Task: Learn more about a business.
Action: Mouse moved to (631, 85)
Screenshot: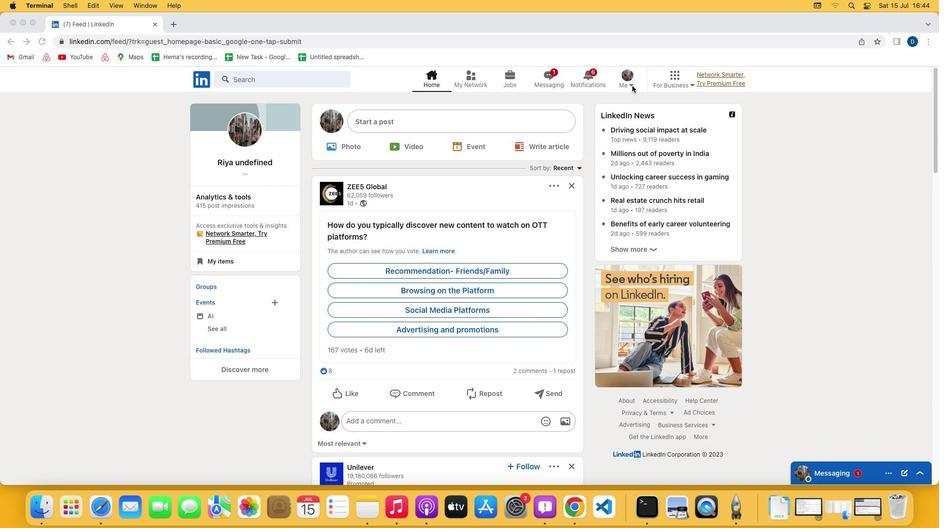 
Action: Mouse pressed left at (631, 85)
Screenshot: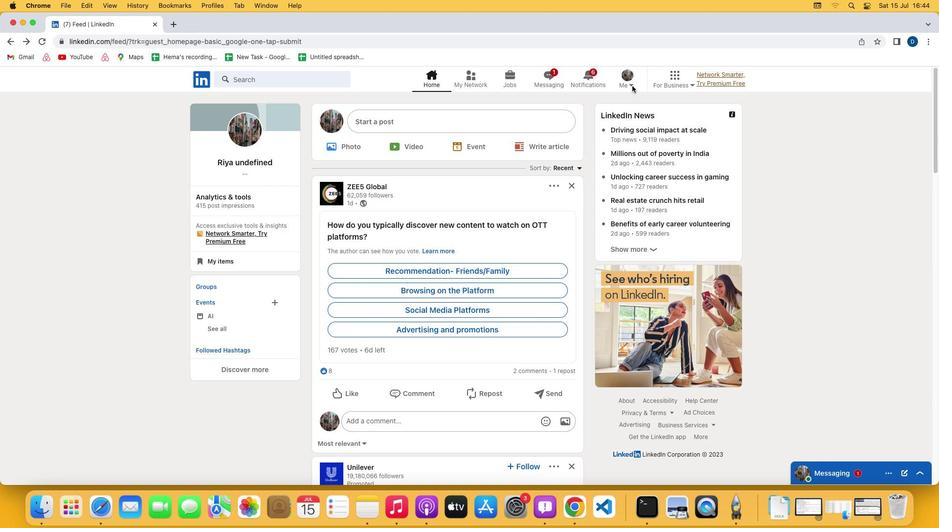 
Action: Mouse pressed left at (631, 85)
Screenshot: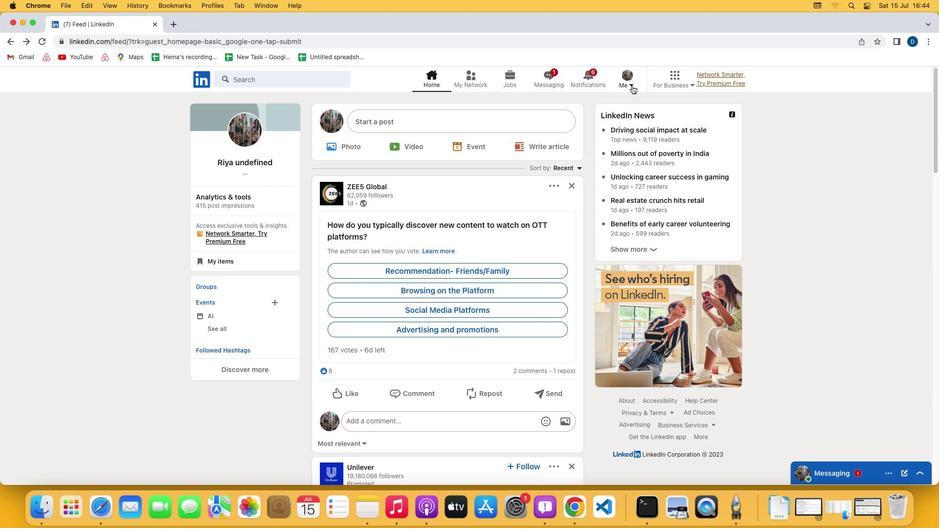 
Action: Mouse moved to (546, 183)
Screenshot: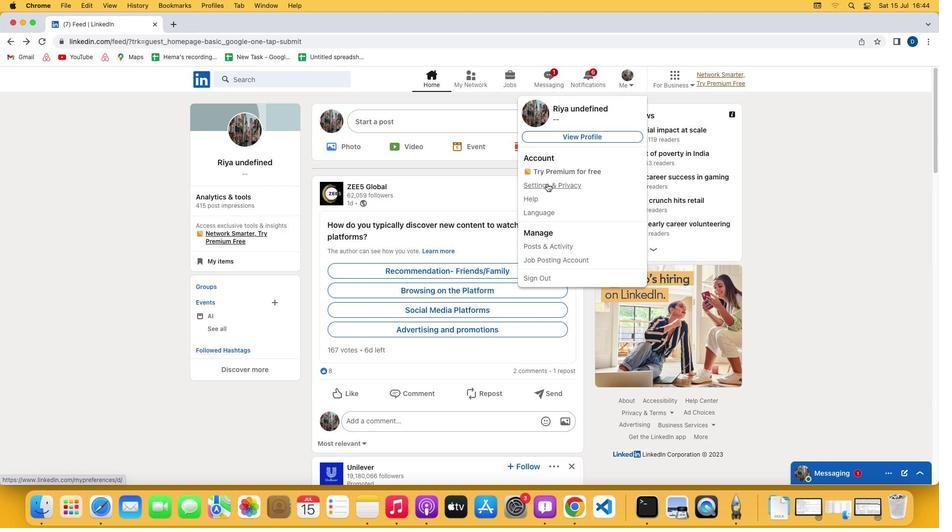 
Action: Mouse pressed left at (546, 183)
Screenshot: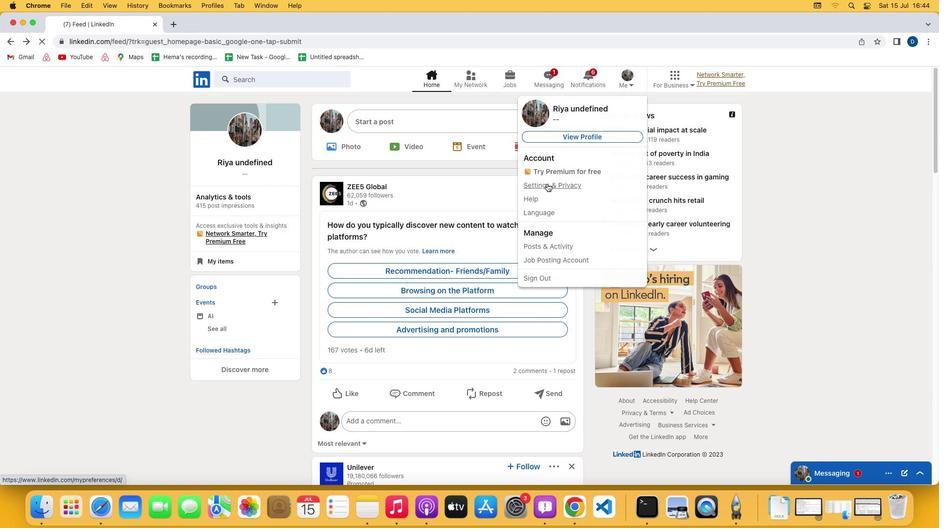 
Action: Mouse moved to (426, 286)
Screenshot: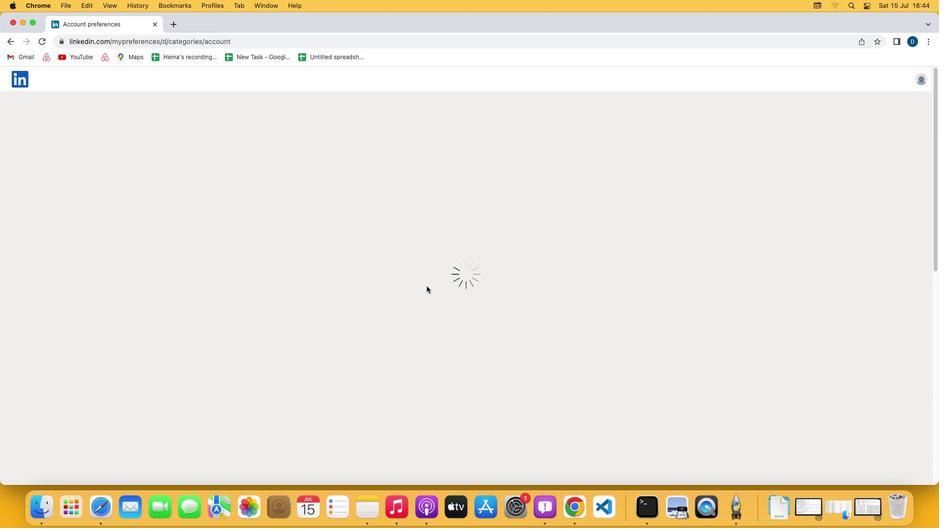 
Action: Mouse scrolled (426, 286) with delta (0, 0)
Screenshot: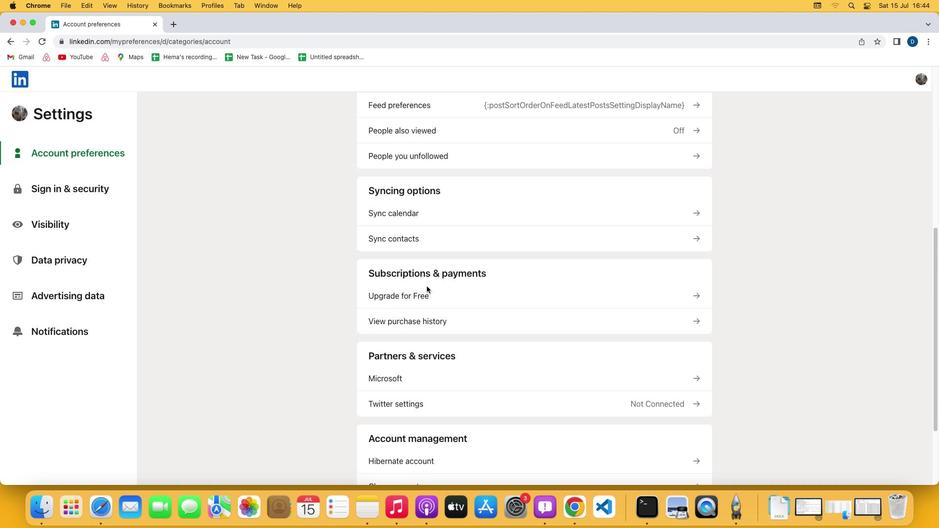 
Action: Mouse scrolled (426, 286) with delta (0, 0)
Screenshot: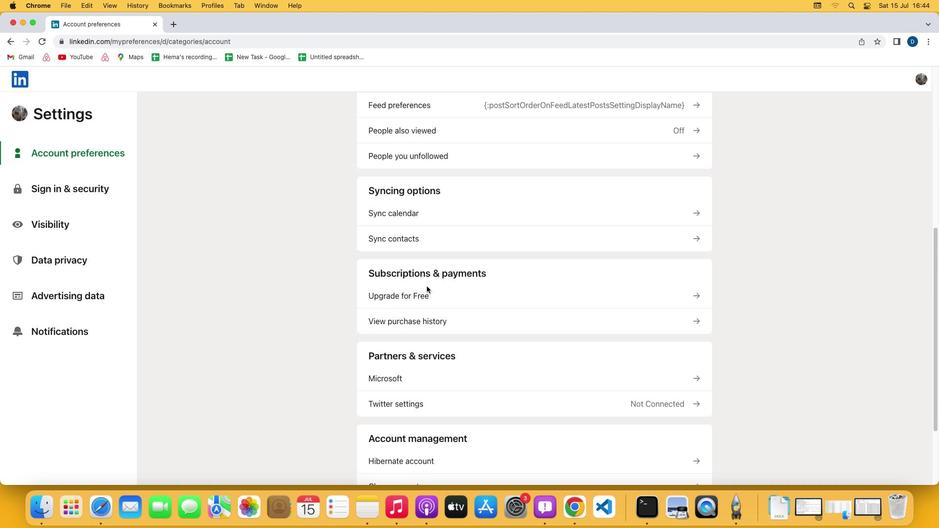 
Action: Mouse scrolled (426, 286) with delta (0, -1)
Screenshot: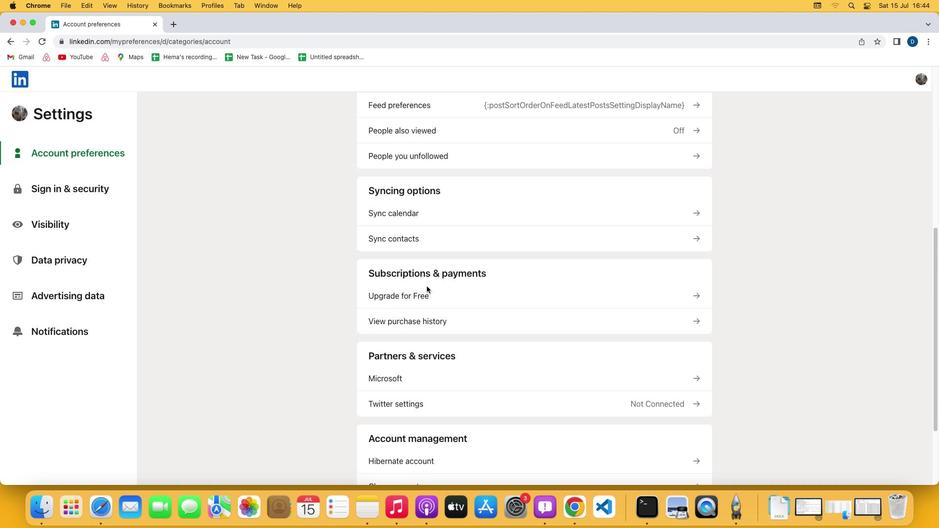 
Action: Mouse scrolled (426, 286) with delta (0, -2)
Screenshot: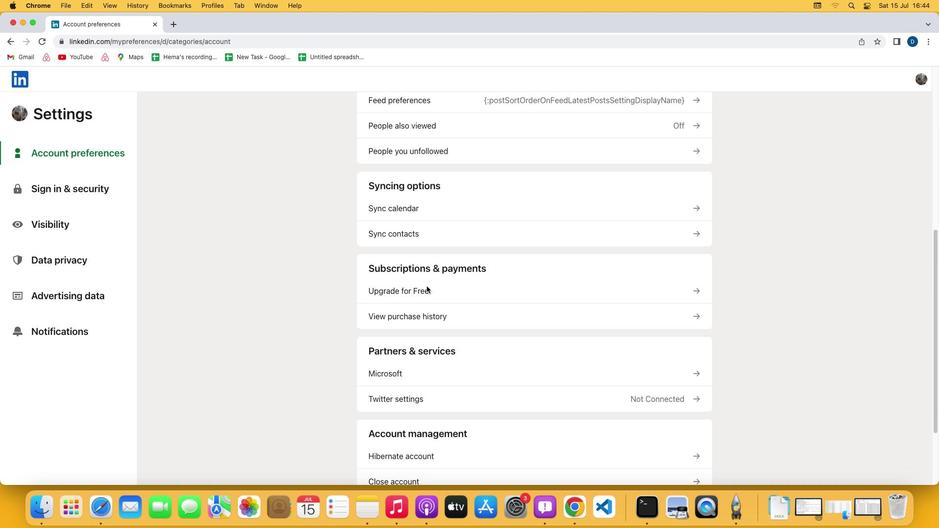 
Action: Mouse scrolled (426, 286) with delta (0, -2)
Screenshot: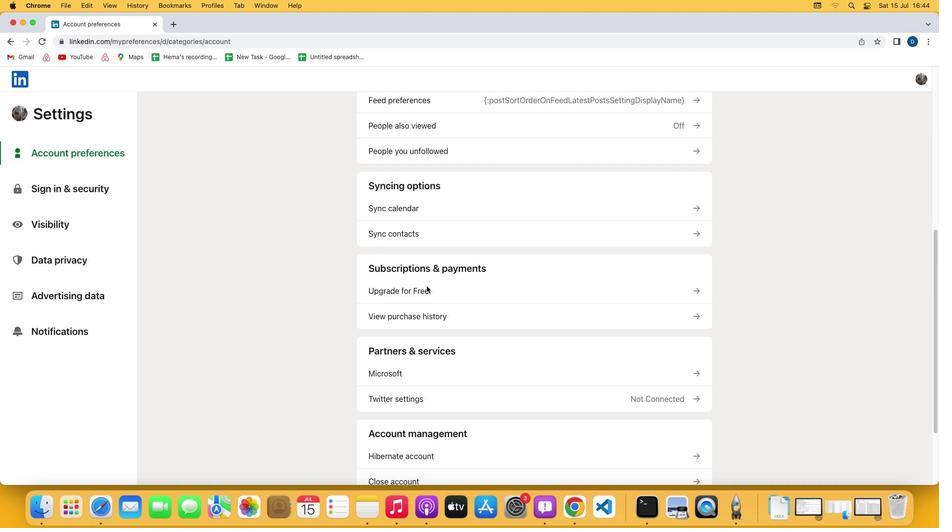 
Action: Mouse scrolled (426, 286) with delta (0, 0)
Screenshot: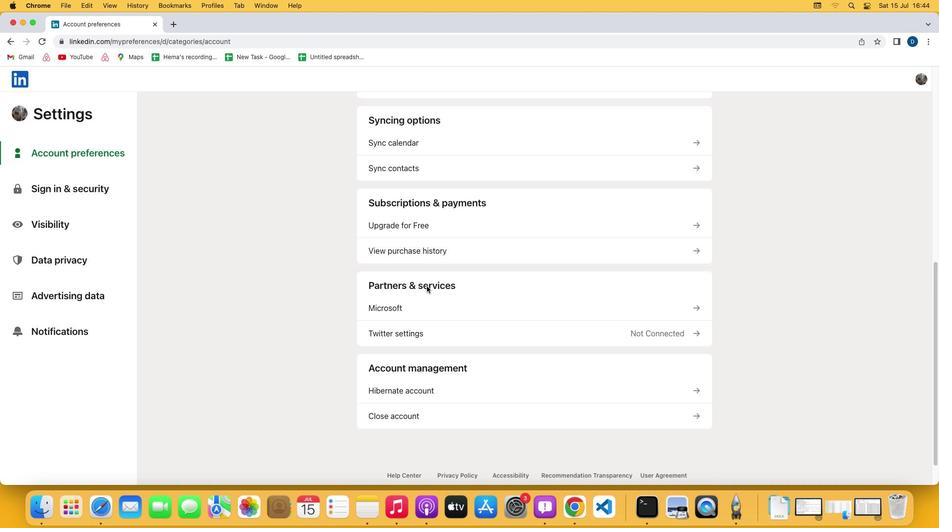 
Action: Mouse scrolled (426, 286) with delta (0, 0)
Screenshot: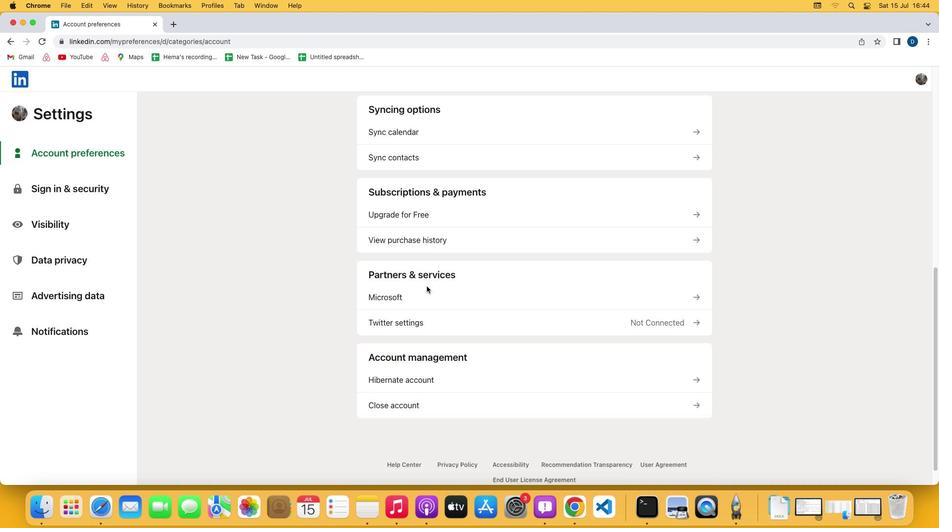 
Action: Mouse scrolled (426, 286) with delta (0, -1)
Screenshot: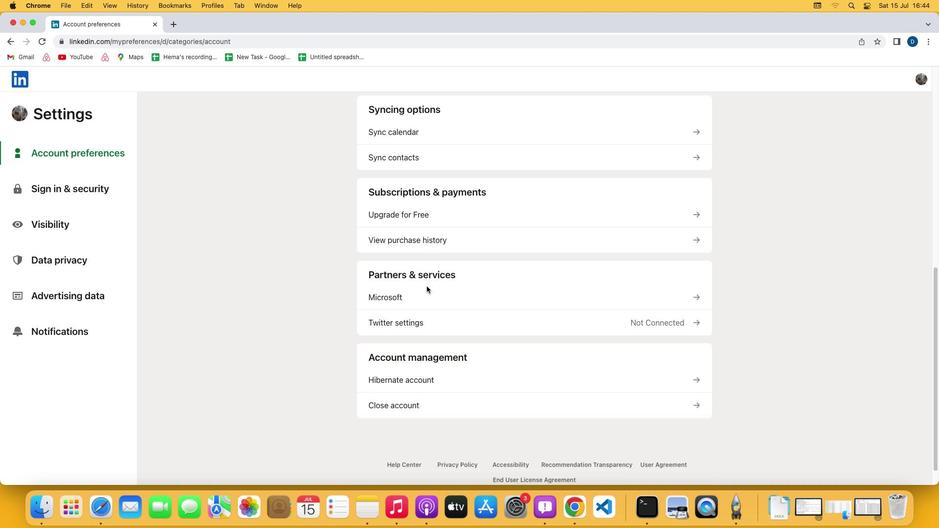 
Action: Mouse scrolled (426, 286) with delta (0, -2)
Screenshot: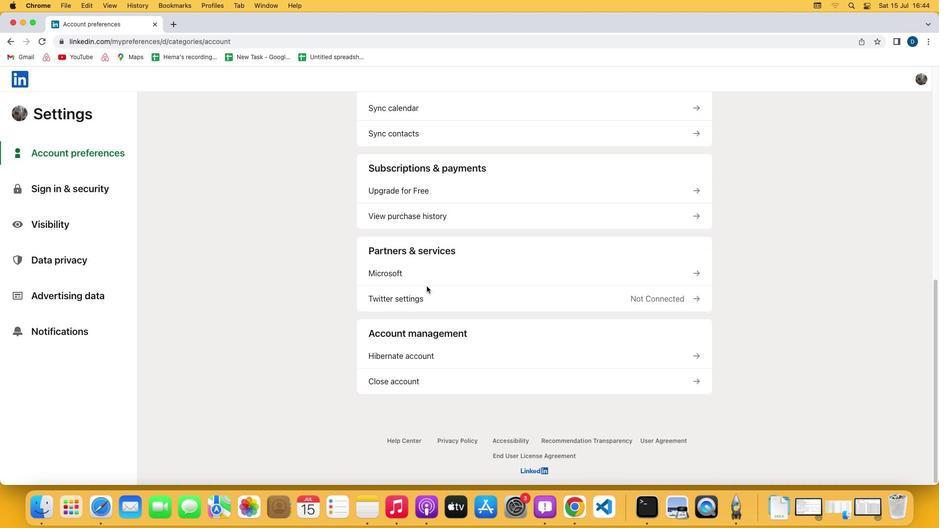 
Action: Mouse moved to (423, 193)
Screenshot: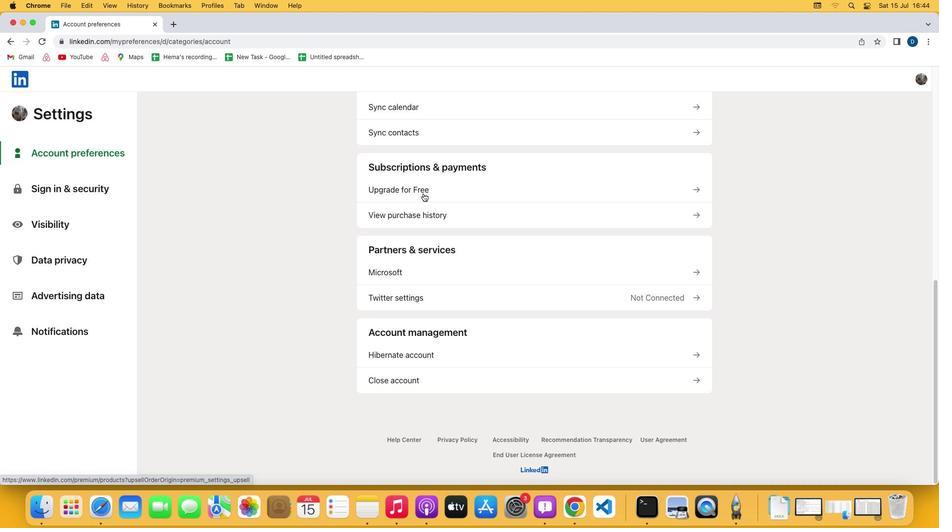 
Action: Mouse pressed left at (423, 193)
Screenshot: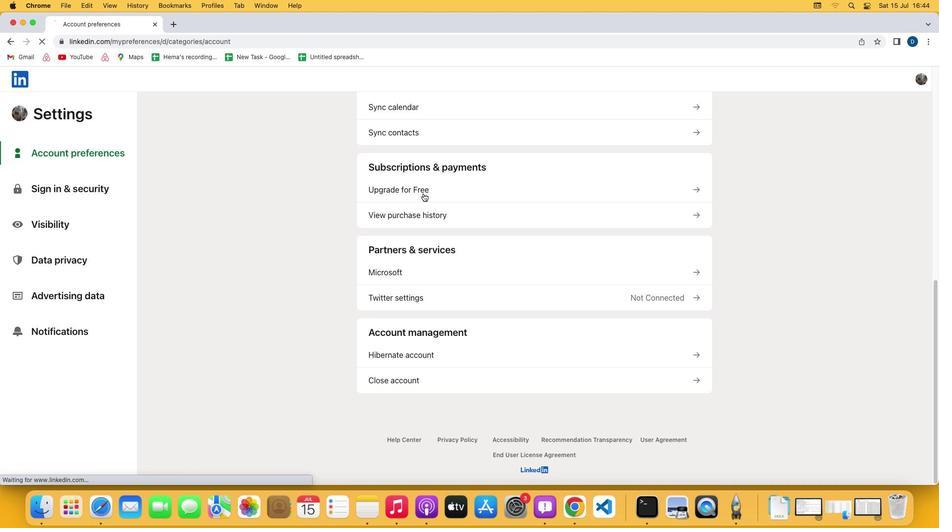 
Action: Mouse moved to (385, 270)
Screenshot: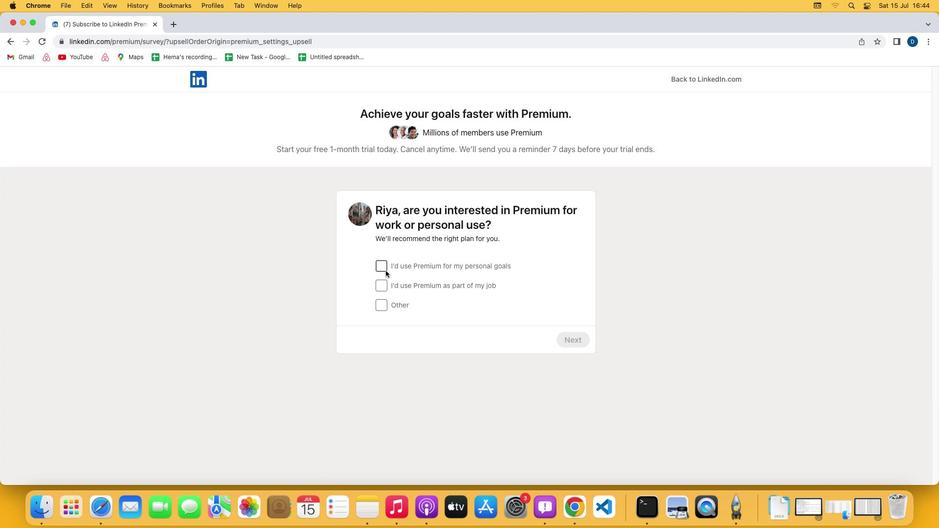 
Action: Mouse pressed left at (385, 270)
Screenshot: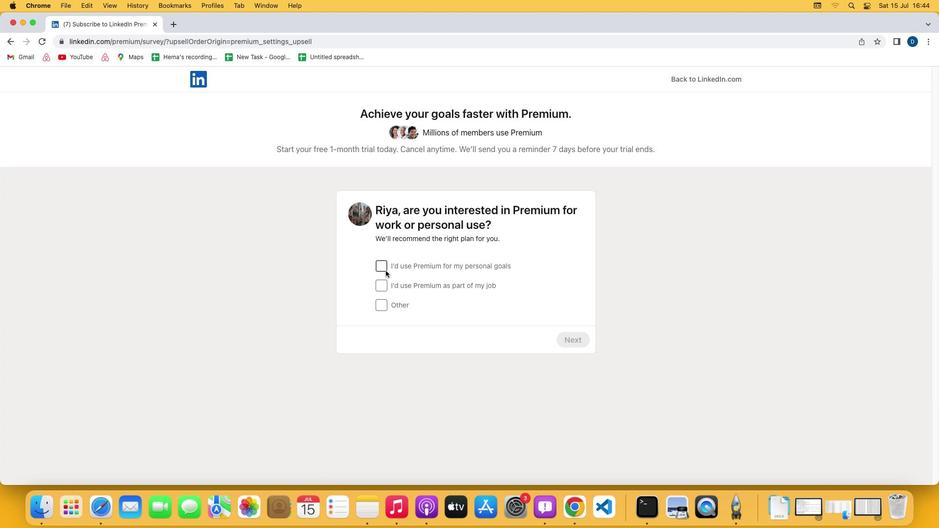 
Action: Mouse moved to (567, 337)
Screenshot: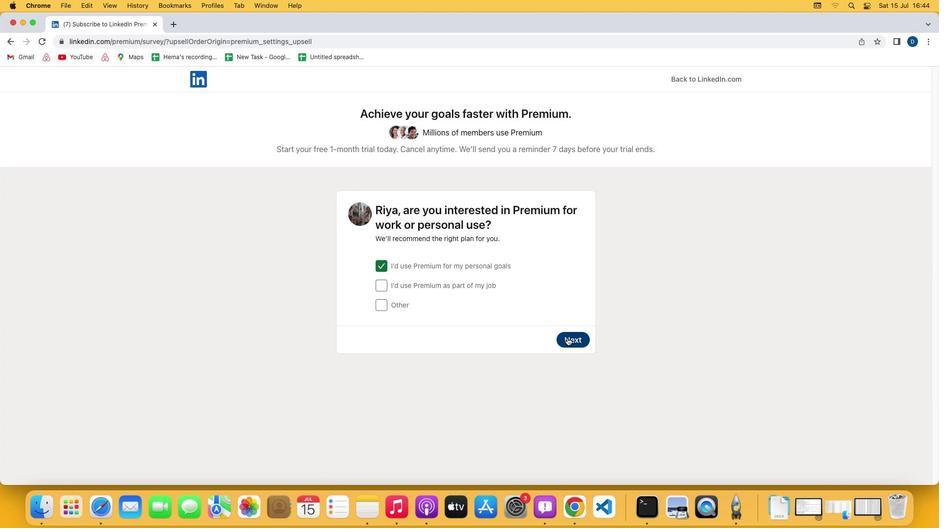 
Action: Mouse pressed left at (567, 337)
Screenshot: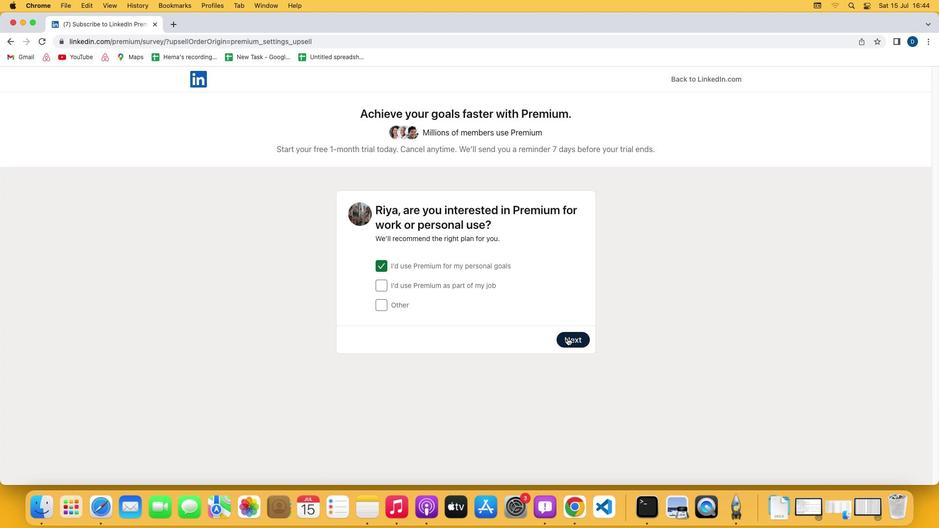 
Action: Mouse moved to (580, 397)
Screenshot: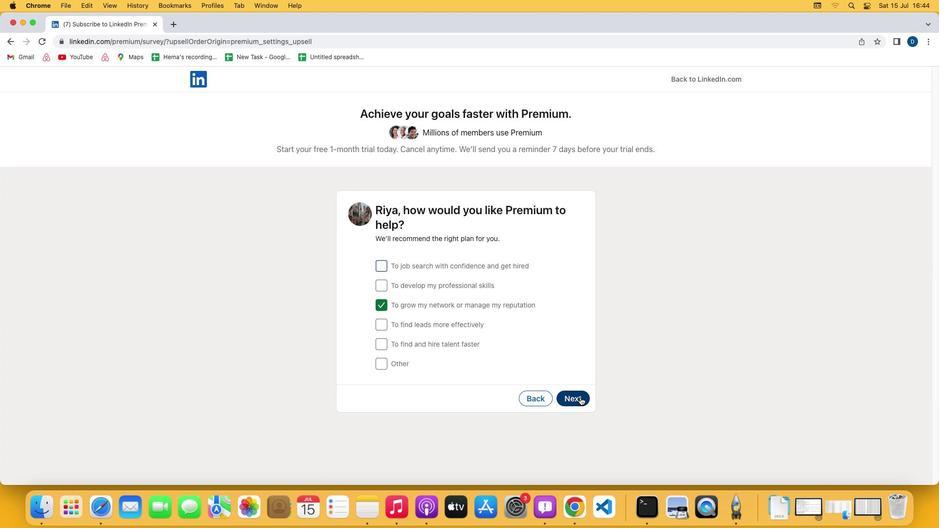 
Action: Mouse pressed left at (580, 397)
Screenshot: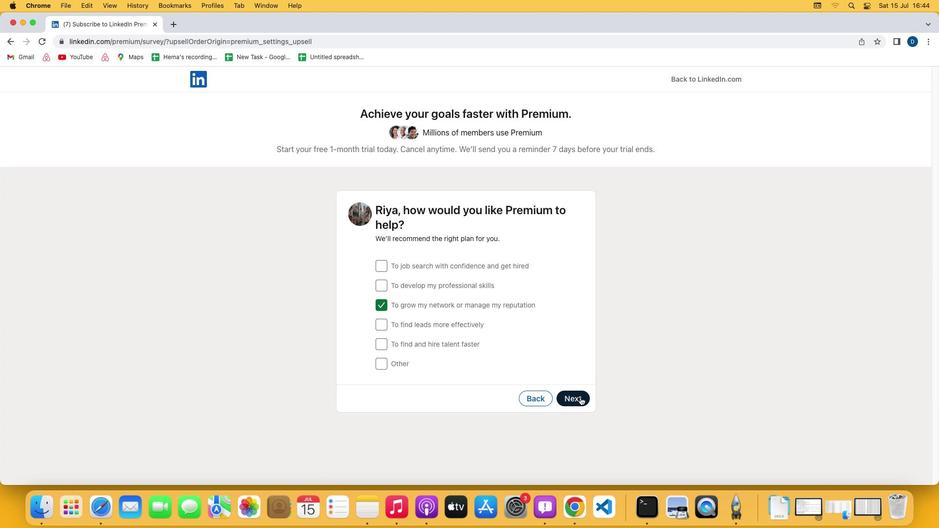 
Action: Mouse moved to (382, 342)
Screenshot: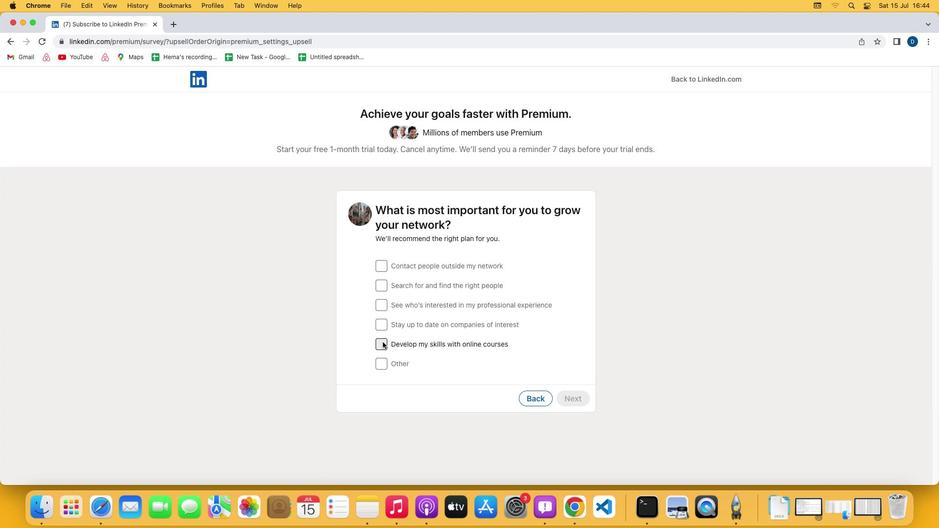 
Action: Mouse pressed left at (382, 342)
Screenshot: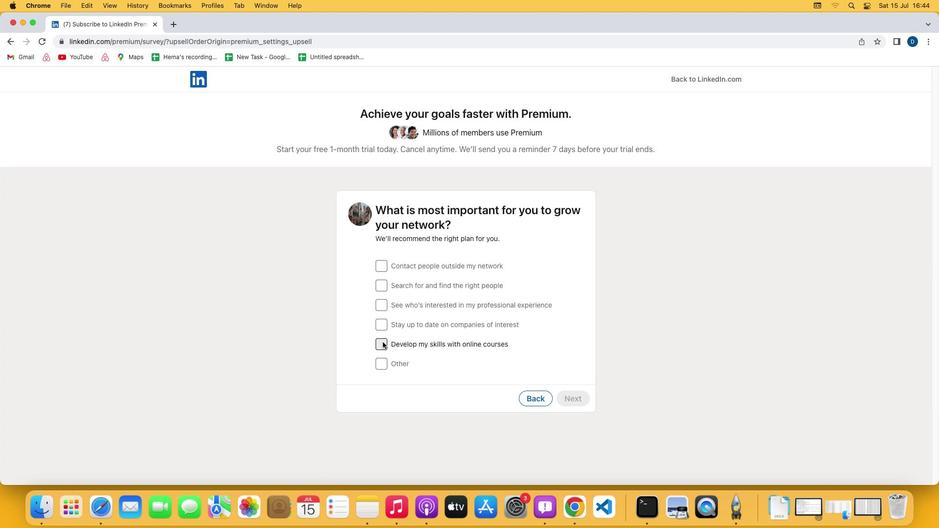 
Action: Mouse moved to (573, 400)
Screenshot: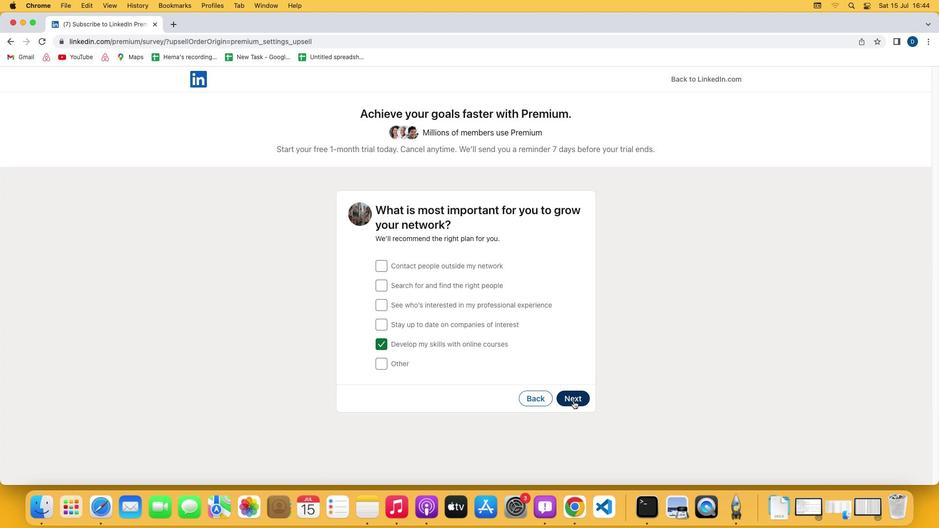 
Action: Mouse pressed left at (573, 400)
Screenshot: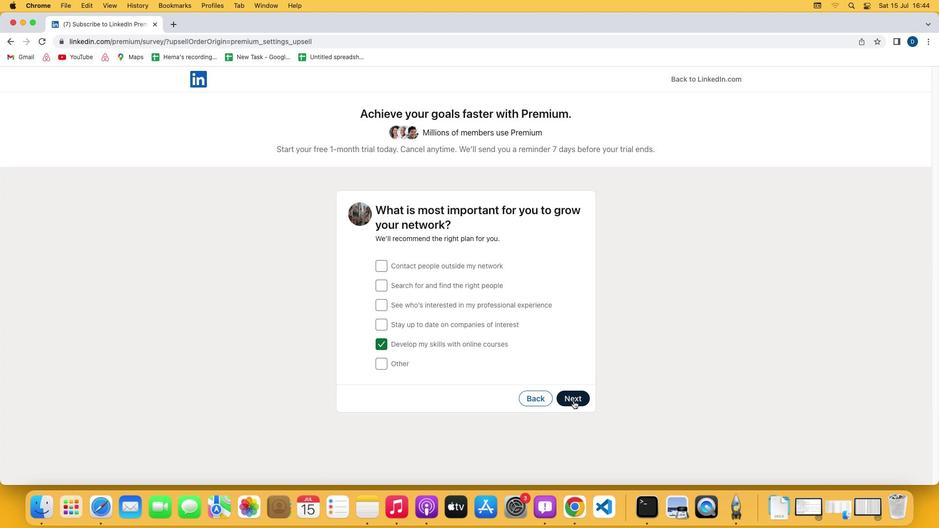 
Action: Mouse moved to (227, 472)
Screenshot: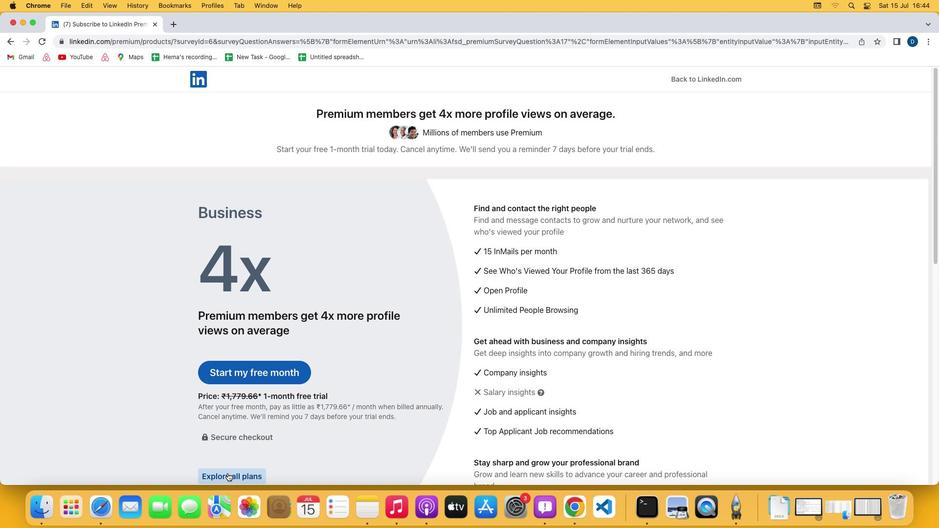 
Action: Mouse pressed left at (227, 472)
Screenshot: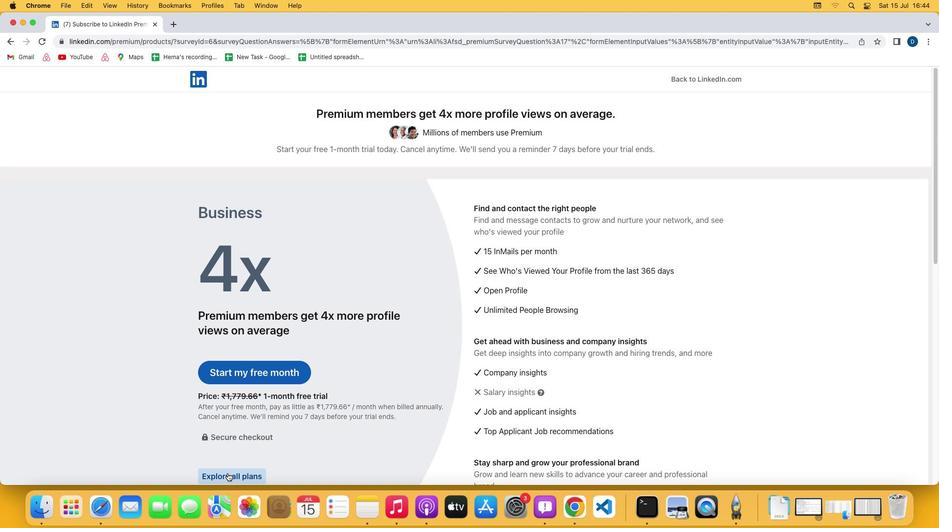
Action: Mouse moved to (378, 400)
Screenshot: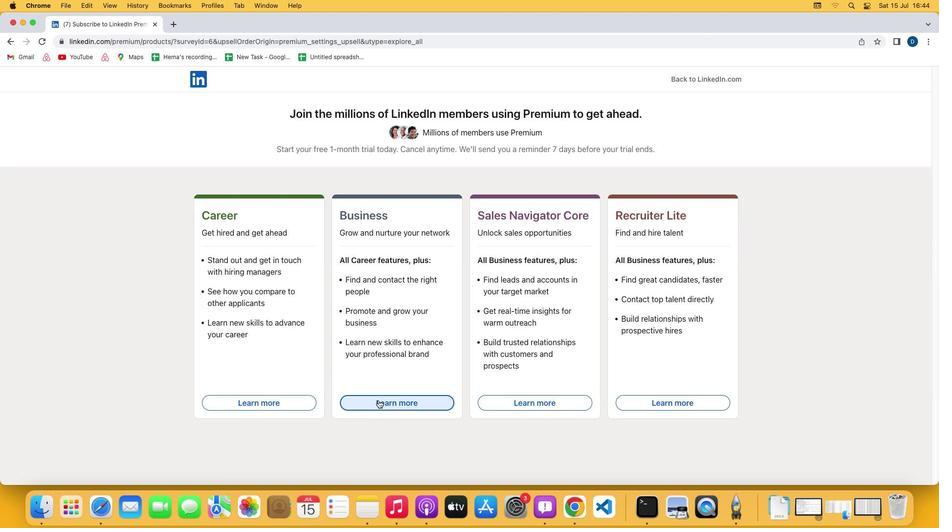 
Action: Mouse pressed left at (378, 400)
Screenshot: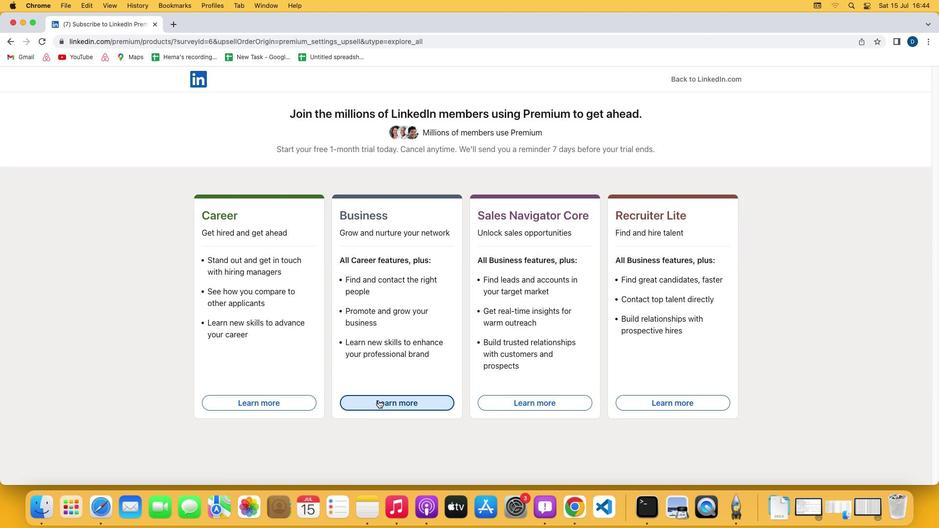 
